 Task: Filter services by location "India".
Action: Mouse moved to (261, 66)
Screenshot: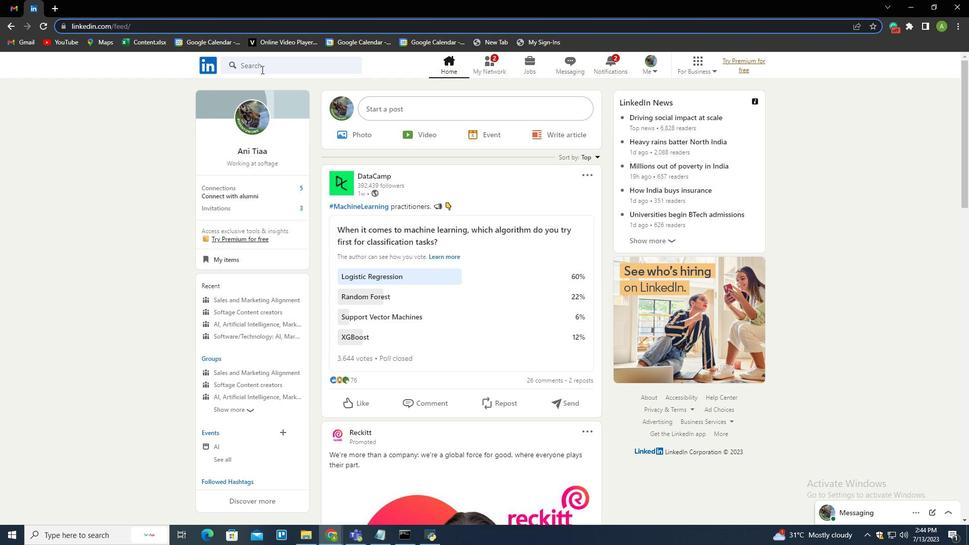 
Action: Mouse pressed left at (261, 66)
Screenshot: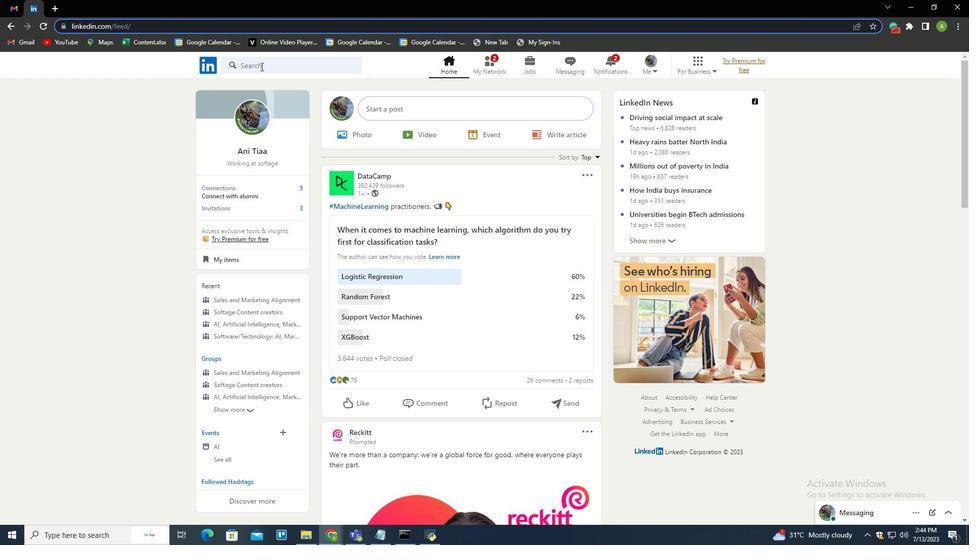 
Action: Key pressed hiring<Key.enter>
Screenshot: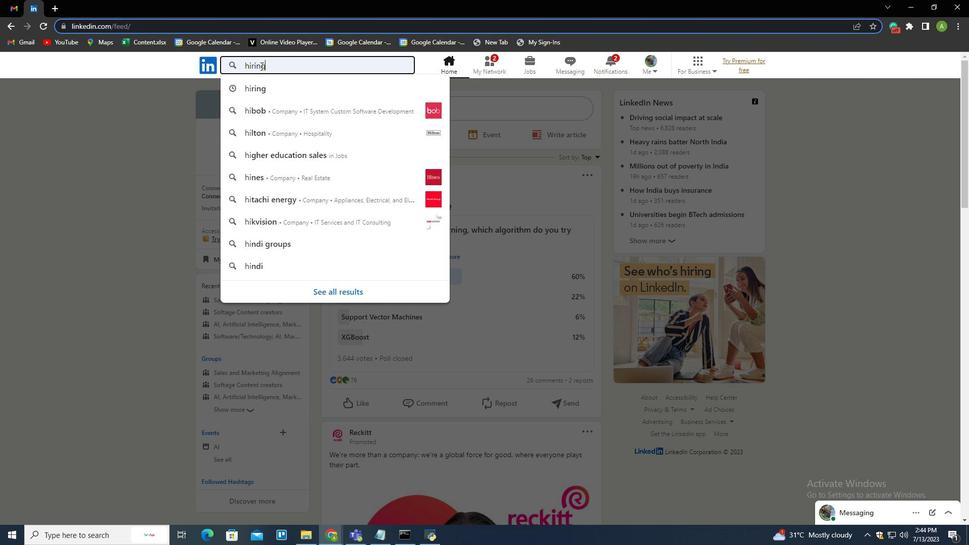 
Action: Mouse moved to (589, 93)
Screenshot: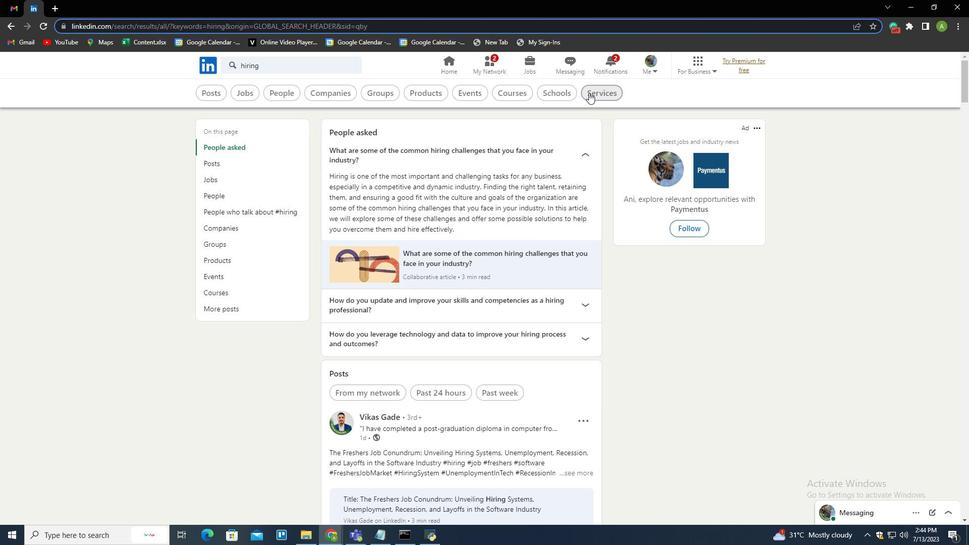 
Action: Mouse pressed left at (589, 93)
Screenshot: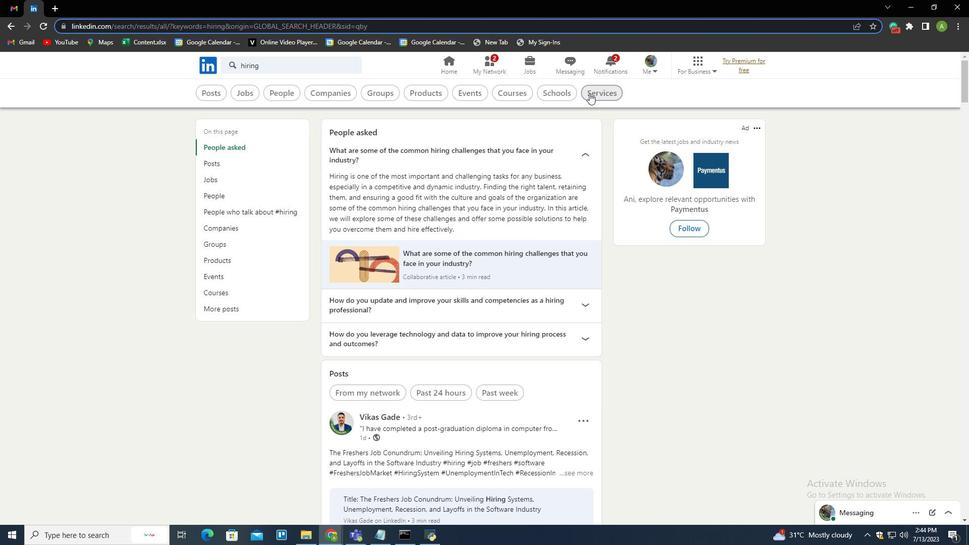 
Action: Mouse moved to (388, 95)
Screenshot: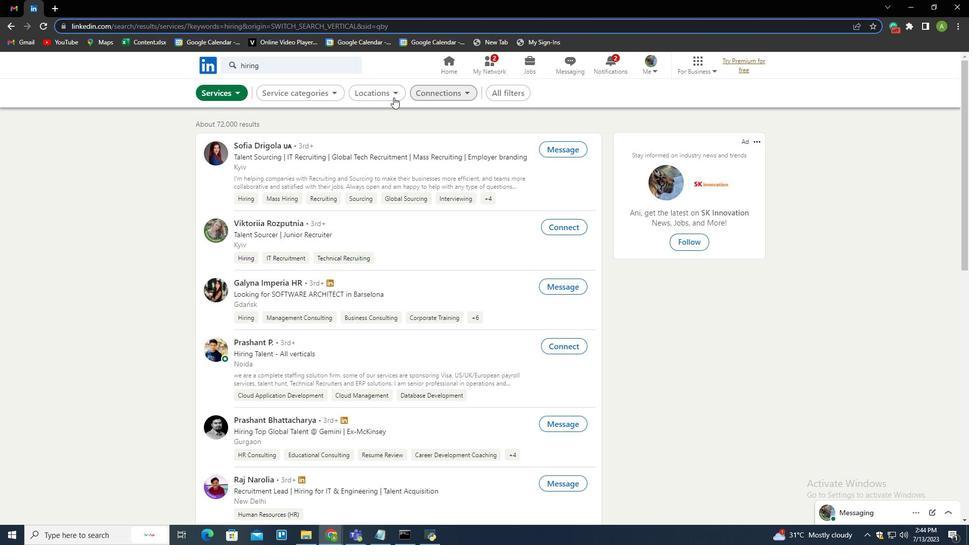 
Action: Mouse pressed left at (388, 95)
Screenshot: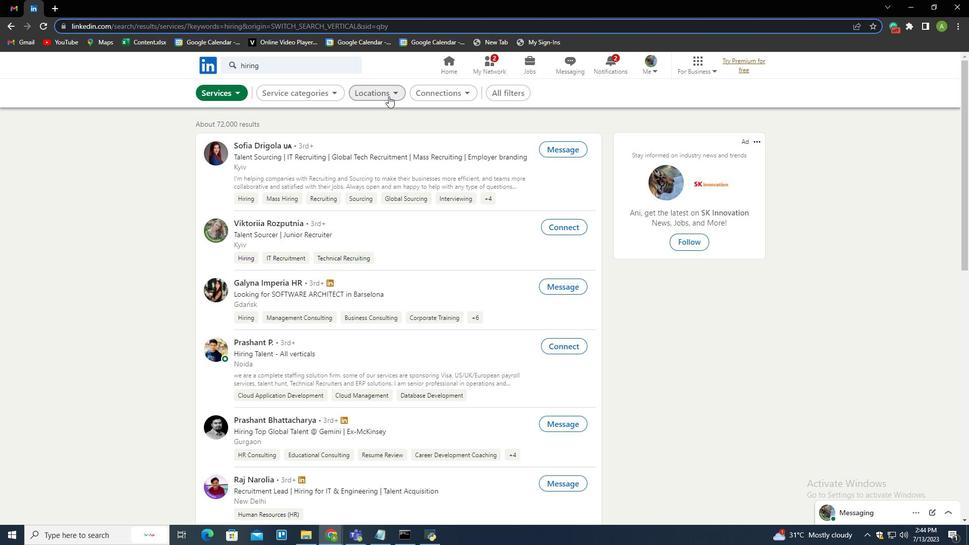 
Action: Mouse moved to (313, 171)
Screenshot: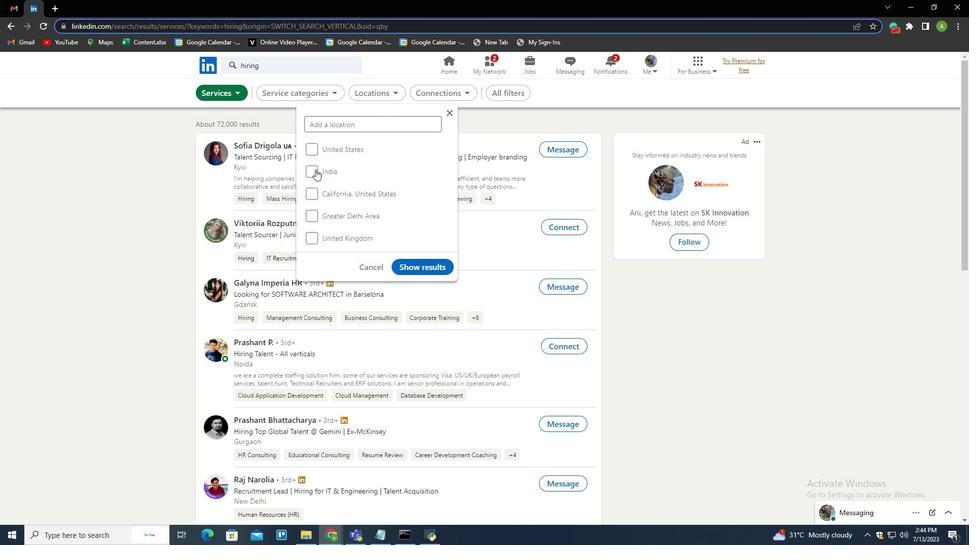 
Action: Mouse pressed left at (313, 171)
Screenshot: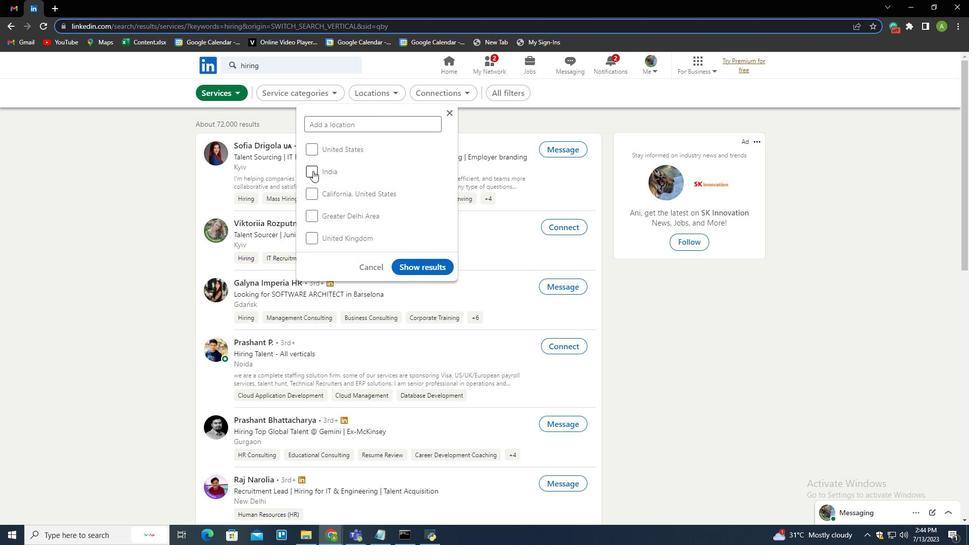 
Action: Mouse moved to (430, 263)
Screenshot: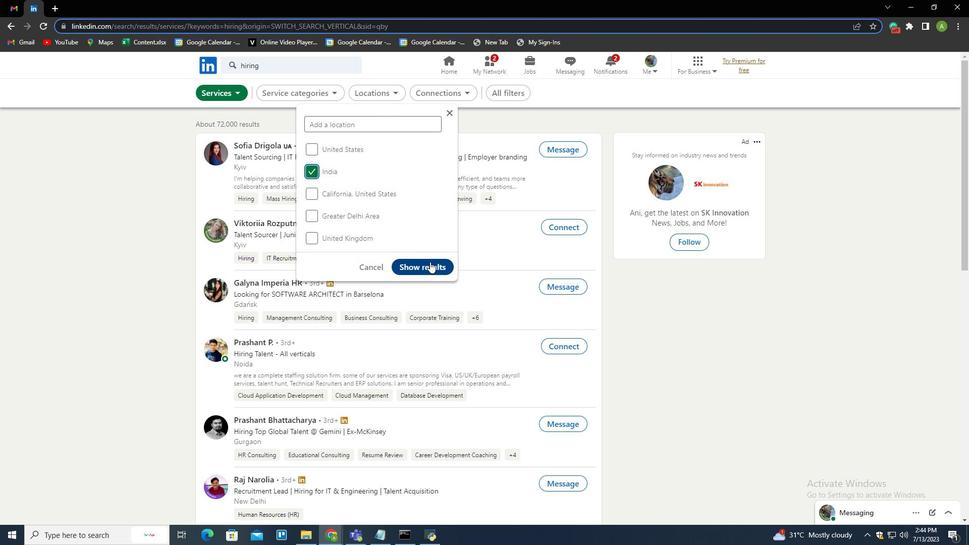 
Action: Mouse pressed left at (430, 263)
Screenshot: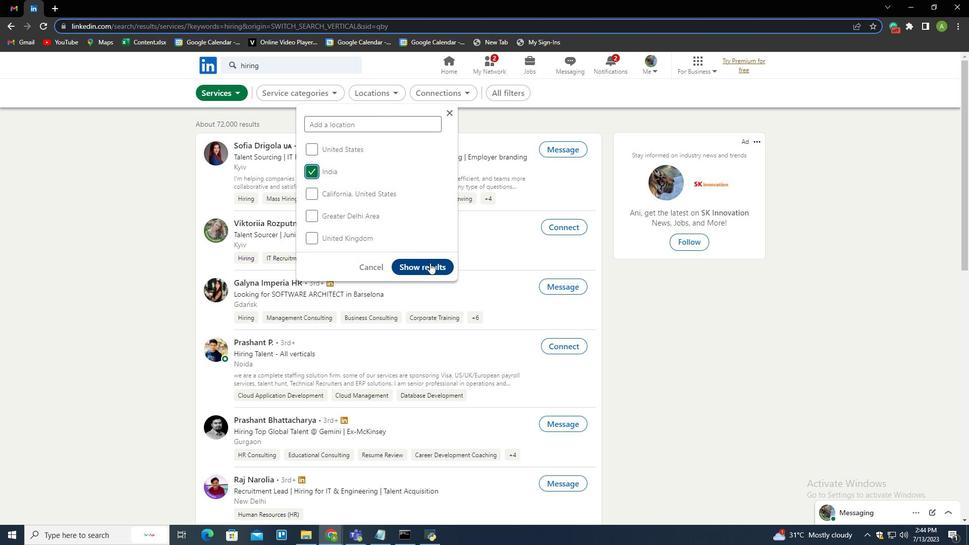 
